 Task: Open a blank google sheet and write heading  Budget GuruAdd Categories in a column and its values below  'Housing, Transportation, Groceries, Utilities, Entertainment, Dining Out, Health, Miscellaneous, Savings & Total. 'Add Budgeted amount in next column and its values below  $1,500, $300, $400, $200, $150, $250, $100, $200, $500 & $4,600. Add Actual amountin next column and its values below   $1,400, $280, $420, $180, $170, $230, $120, $180, $520 & $4,500. Add Difference  in next column and its values below   -$100, -$20, +$20, -$20, +$20, -$20, +$20, -$20, +$20 & -$100Save page DashboardInvoice
Action: Mouse moved to (229, 158)
Screenshot: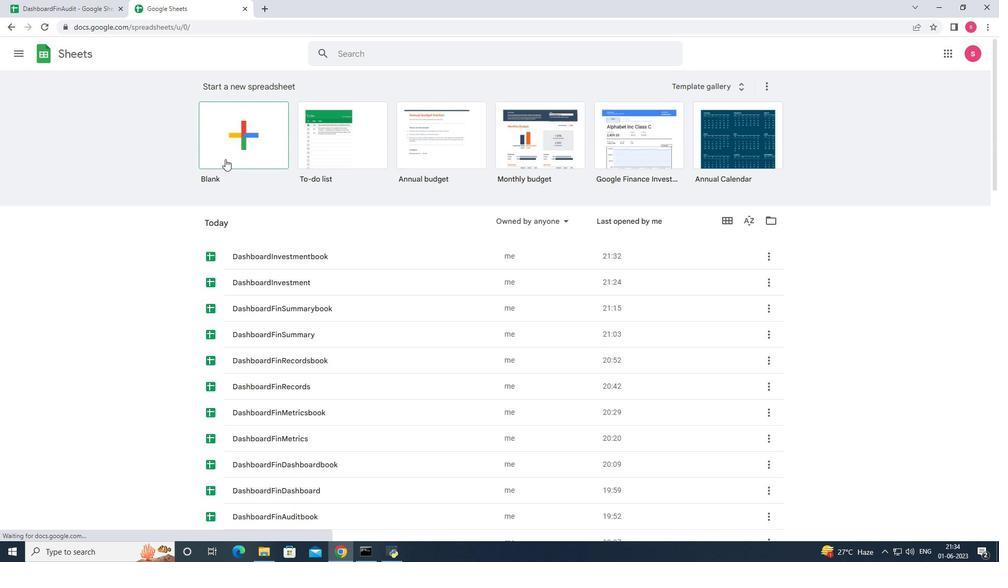 
Action: Mouse pressed left at (229, 158)
Screenshot: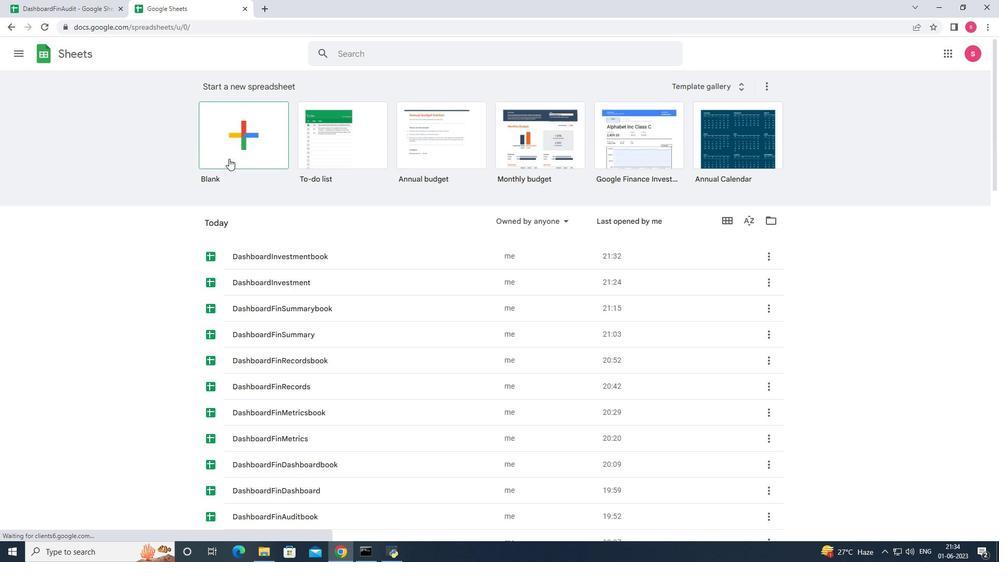 
Action: Mouse moved to (35, 150)
Screenshot: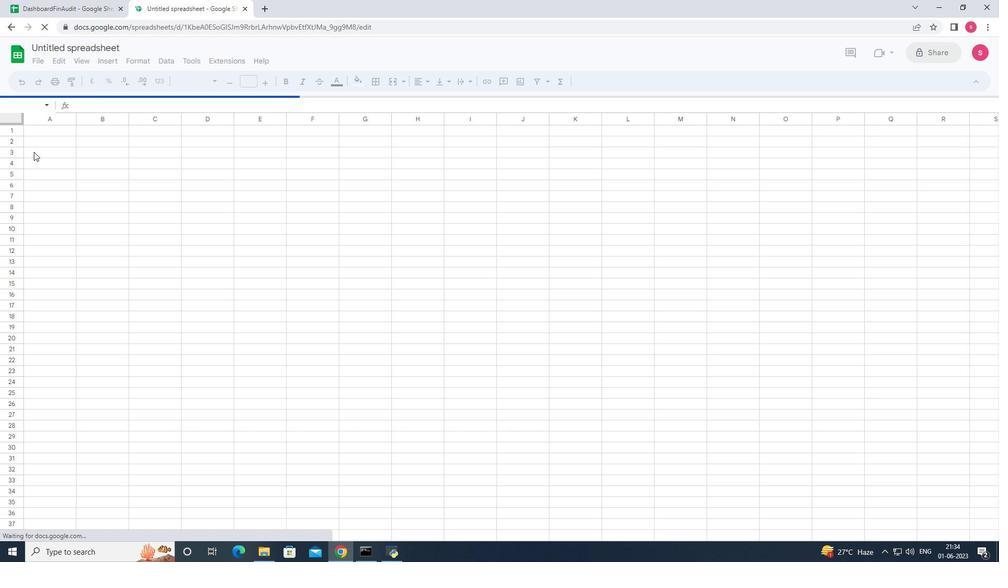 
Action: Key pressed <Key.shift>Budget<Key.space><Key.shift><Key.shift><Key.shift>Guru<Key.enter><Key.shift>Categories<Key.enter><Key.shift>Housing<Key.enter><Key.shift><Key.shift>Transportation<Key.enter><Key.shift><Key.shift><Key.shift><Key.shift><Key.shift><Key.shift>Groceries<Key.enter><Key.shift>Utilities<Key.enter><Key.shift><Key.shift><Key.shift><Key.shift><Key.shift><Key.shift><Key.shift><Key.shift>Entr<Key.backspace>ertainment<Key.enter><Key.shift>Dining<Key.space><Key.shift><Key.shift><Key.shift><Key.shift><Key.shift><Key.shift><Key.shift><Key.shift>Out<Key.enter><Key.shift>Health<Key.enter><Key.shift>Miscxe<Key.backspace><Key.backspace>ellaneous<Key.enter><Key.shift>Savings<Key.space><Key.enter><Key.shift>Total<Key.right><Key.up><Key.up><Key.up><Key.up><Key.up><Key.up><Key.up><Key.up><Key.up><Key.up><Key.shift><Key.shift>Budgeted<Key.space><Key.space><Key.space><Key.space><Key.space><Key.space><Key.space><Key.space><Key.space><Key.space><Key.space><Key.space><Key.space><Key.space><Key.space><Key.space><Key.space><Key.space><Key.space><Key.space><Key.space><Key.space><Key.space><Key.space><Key.space><Key.space><Key.space><Key.backspace><Key.backspace><Key.backspace><Key.backspace><Key.backspace><Key.backspace><Key.backspace><Key.backspace><Key.backspace><Key.backspace><Key.backspace><Key.backspace><Key.backspace><Key.backspace><Key.backspace><Key.backspace><Key.backspace><Key.backspace><Key.backspace><Key.backspace><Key.backspace><Key.backspace><Key.backspace><Key.backspace><Key.backspace><Key.backspace><Key.shift>Amount<Key.enter>1500<Key.enter>300<Key.enter>400<Key.enter>200<Key.enter>150<Key.enter>250<Key.enter>100<Key.enter>200<Key.enter>500<Key.enter>=
Screenshot: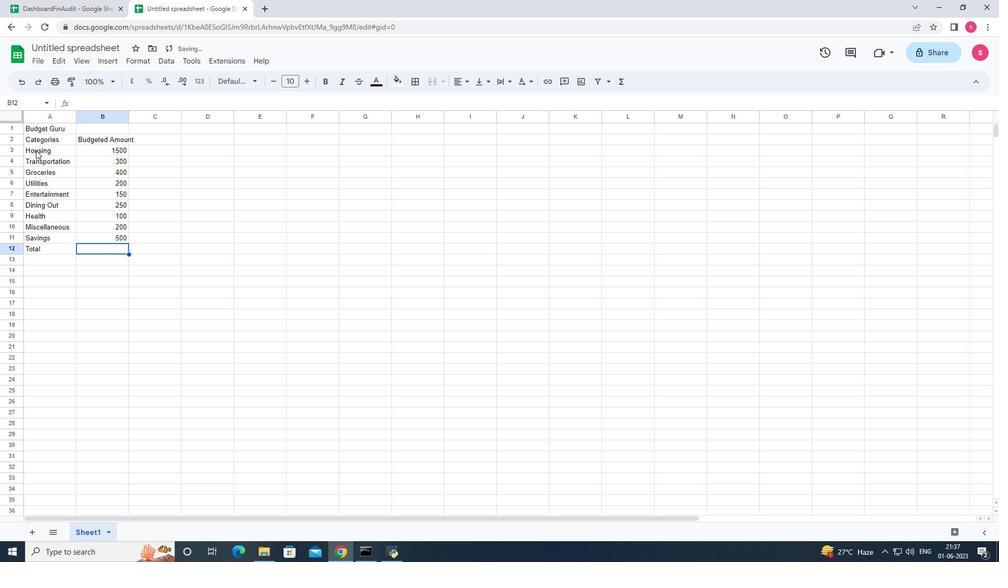 
Action: Mouse moved to (96, 265)
Screenshot: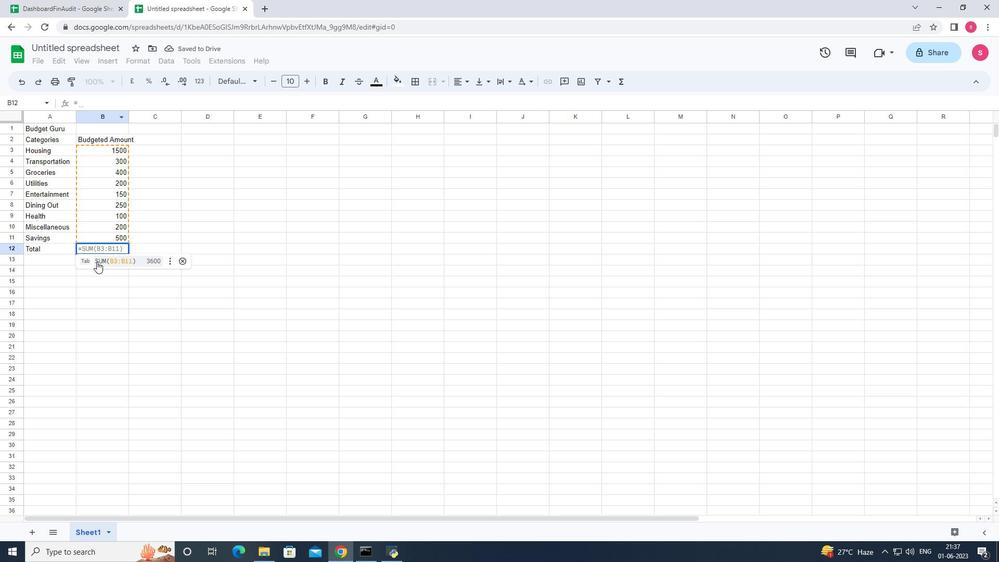 
Action: Mouse pressed left at (96, 265)
Screenshot: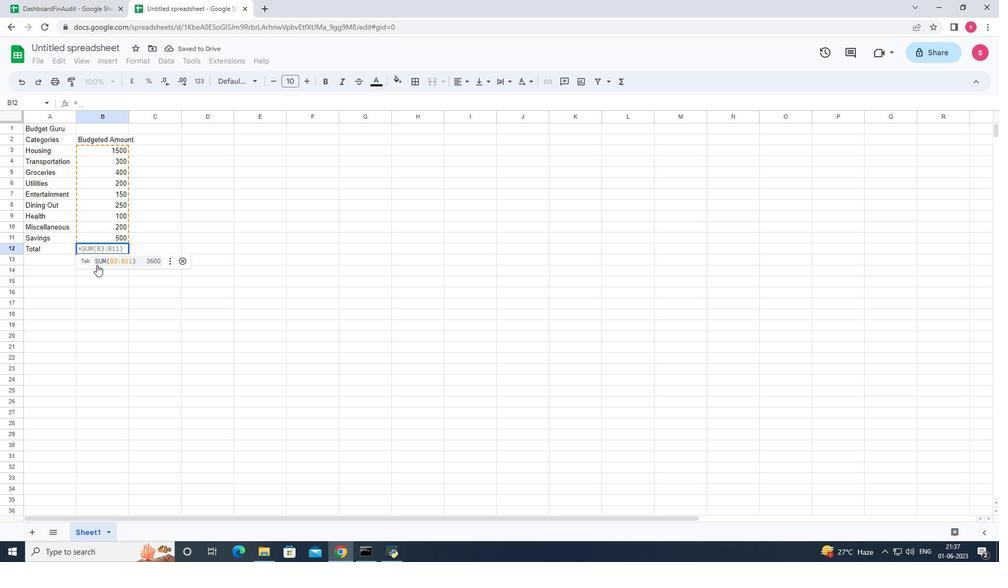 
Action: Mouse moved to (161, 140)
Screenshot: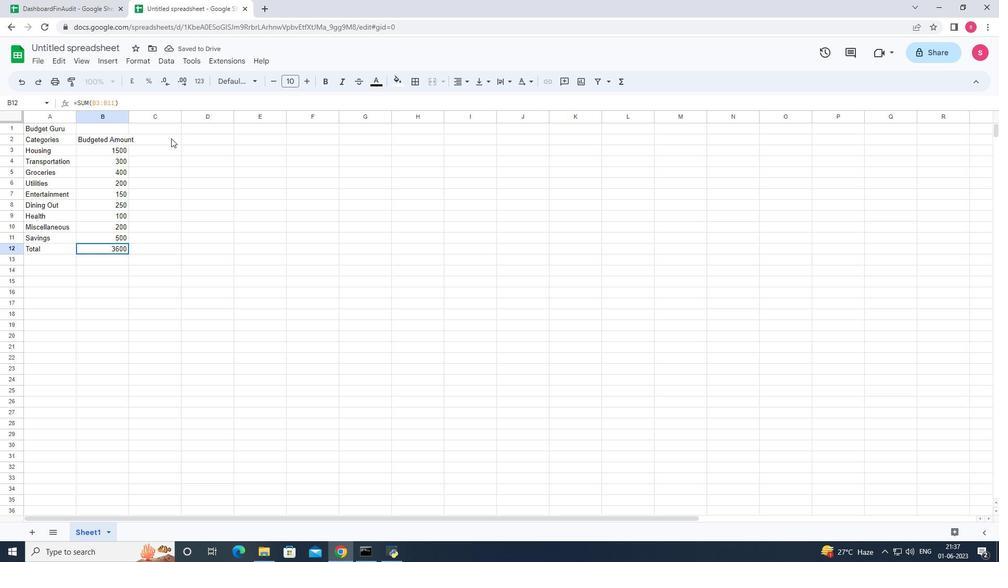 
Action: Mouse pressed left at (161, 140)
Screenshot: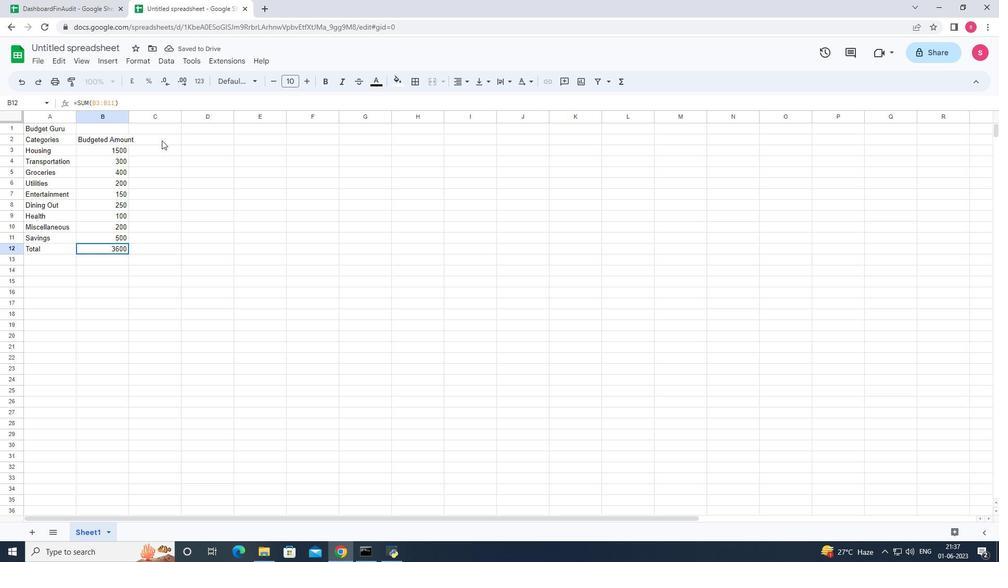 
Action: Key pressed <Key.shift>Actual<Key.space><Key.shift>Amount<Key.enter>1400<Key.enter>280<Key.enter>420<Key.enter>180<Key.enter>170<Key.enter>230<Key.enter>120<Key.enter>180<Key.enter>520<Key.enter>
Screenshot: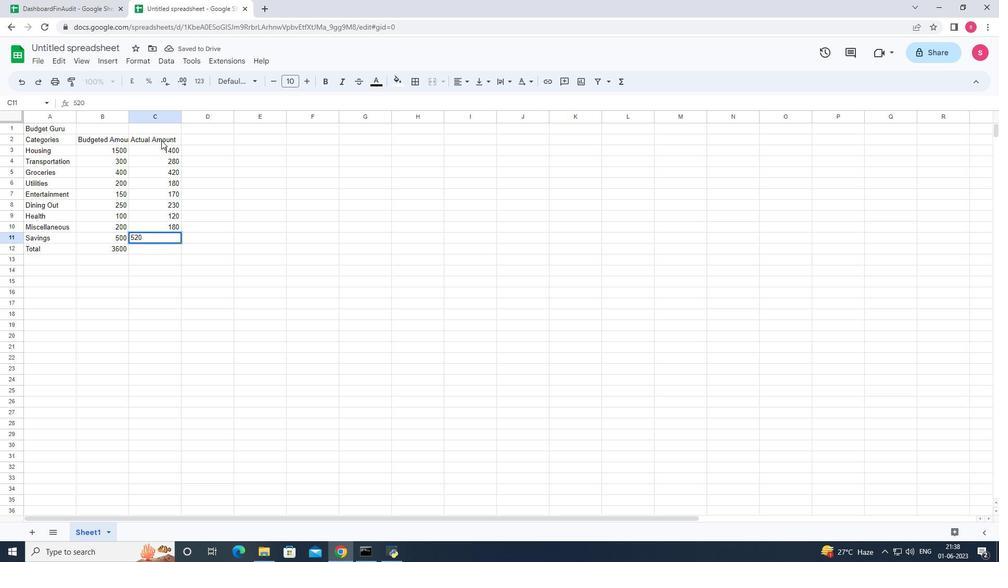
Action: Mouse moved to (100, 215)
Screenshot: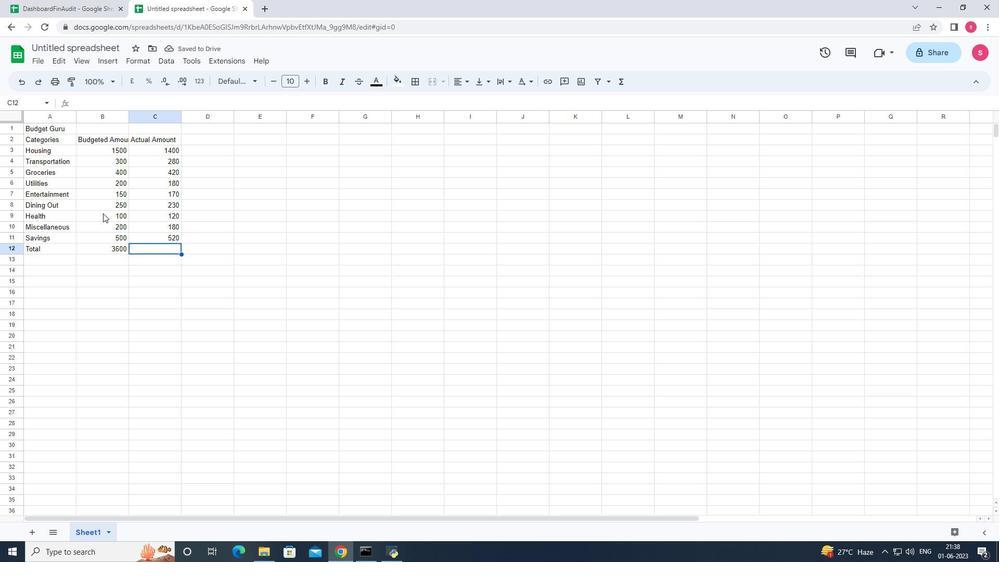 
Action: Key pressed =
Screenshot: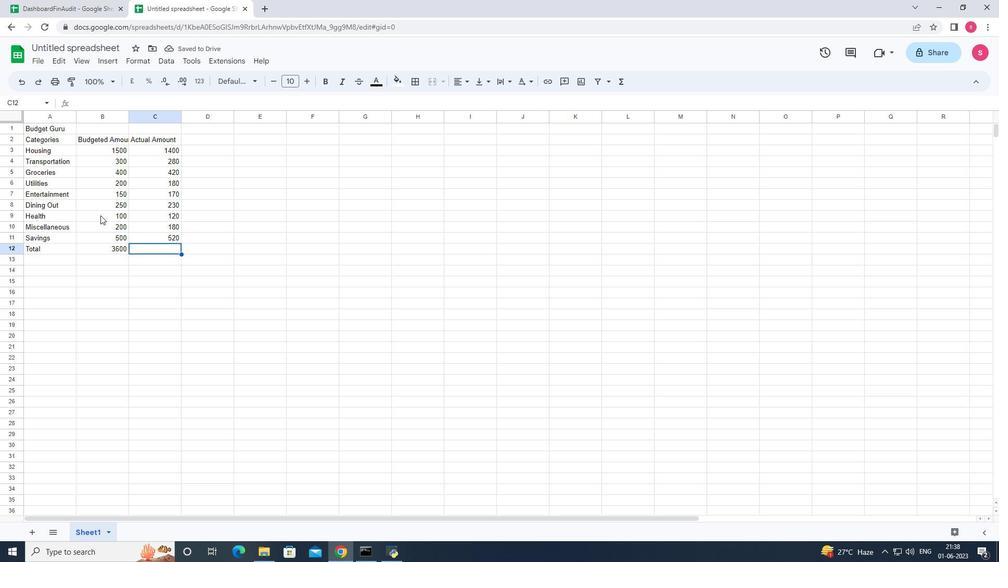 
Action: Mouse moved to (174, 262)
Screenshot: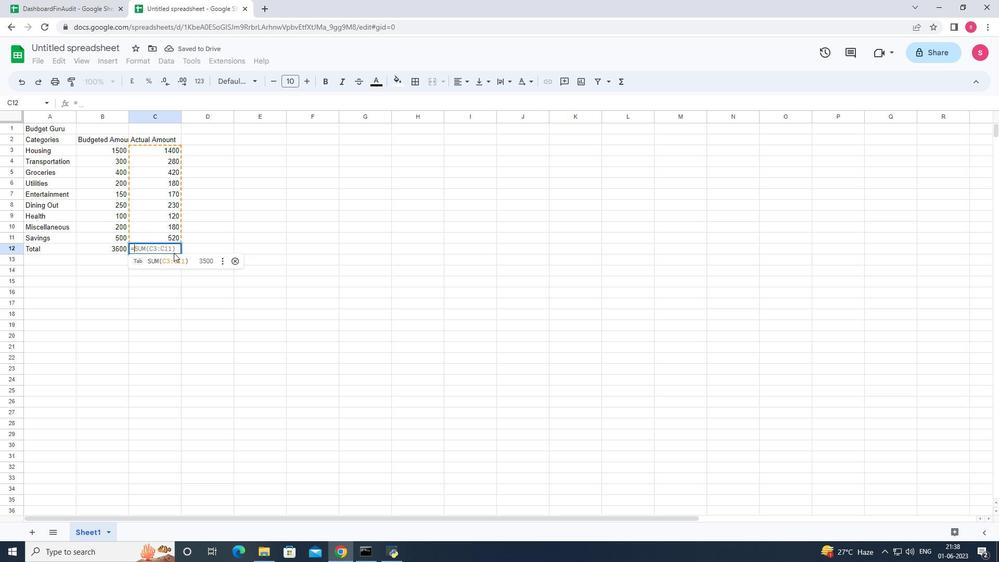 
Action: Mouse pressed left at (174, 262)
Screenshot: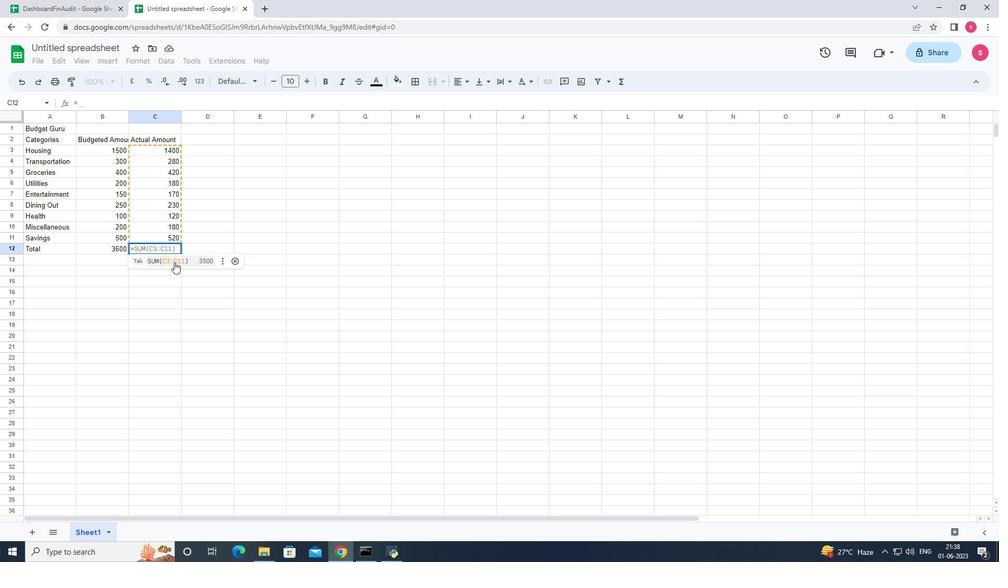 
Action: Mouse moved to (110, 150)
Screenshot: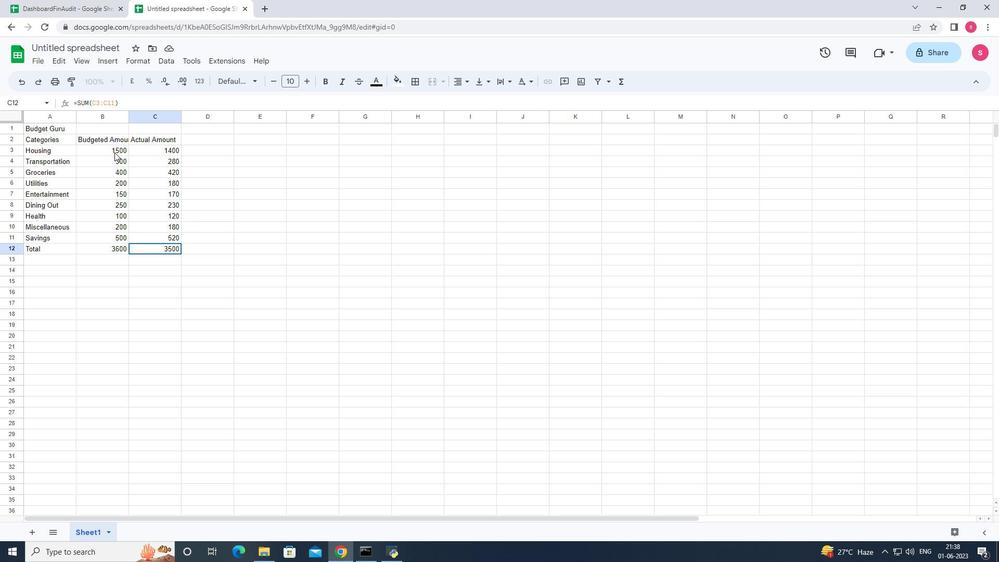 
Action: Mouse pressed left at (110, 150)
Screenshot: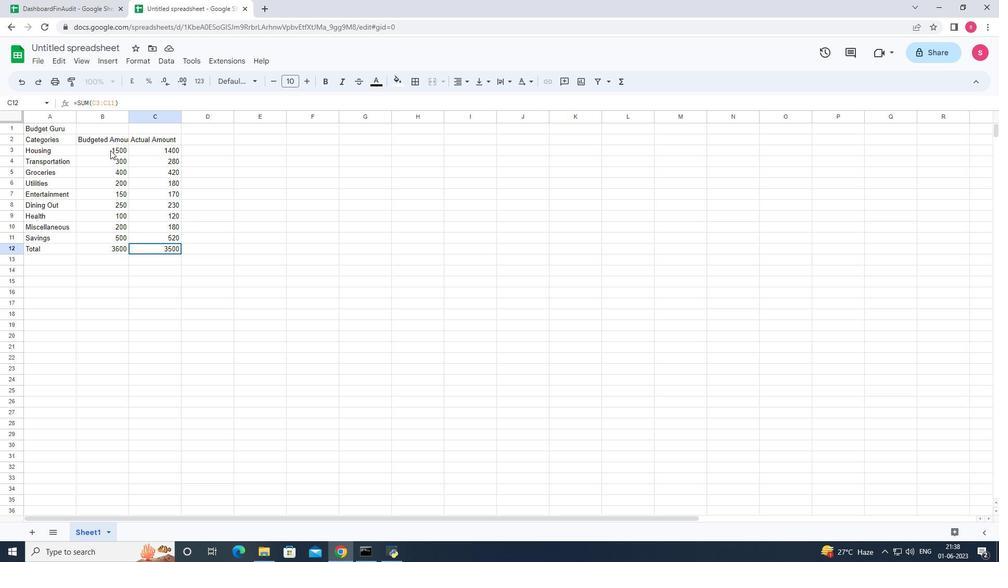 
Action: Mouse moved to (139, 61)
Screenshot: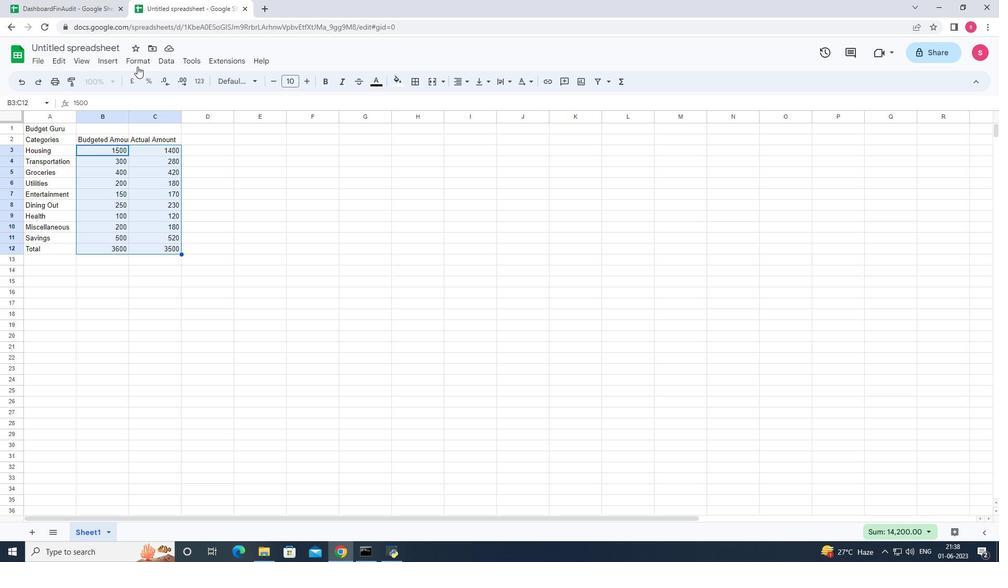 
Action: Mouse pressed left at (139, 61)
Screenshot: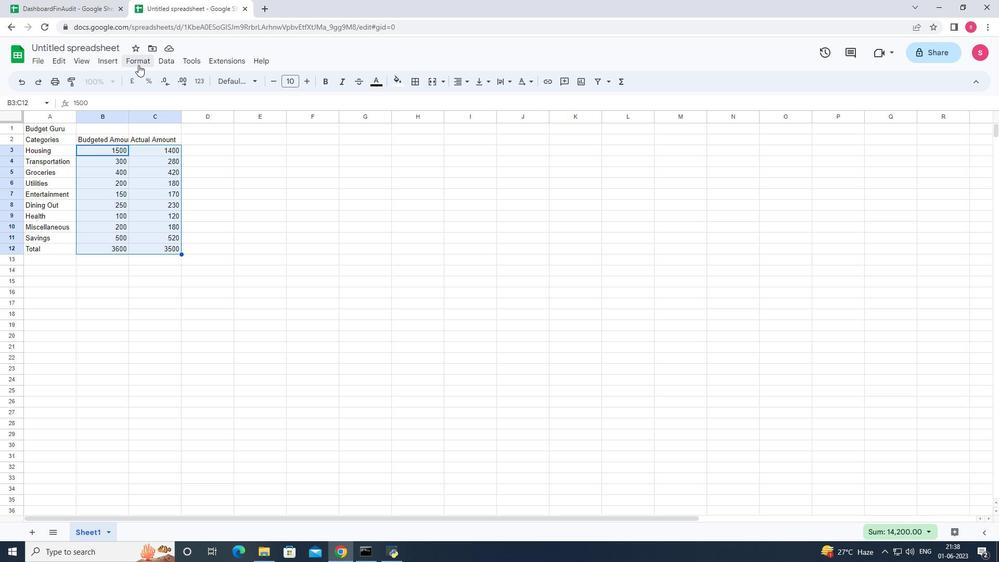 
Action: Mouse moved to (159, 105)
Screenshot: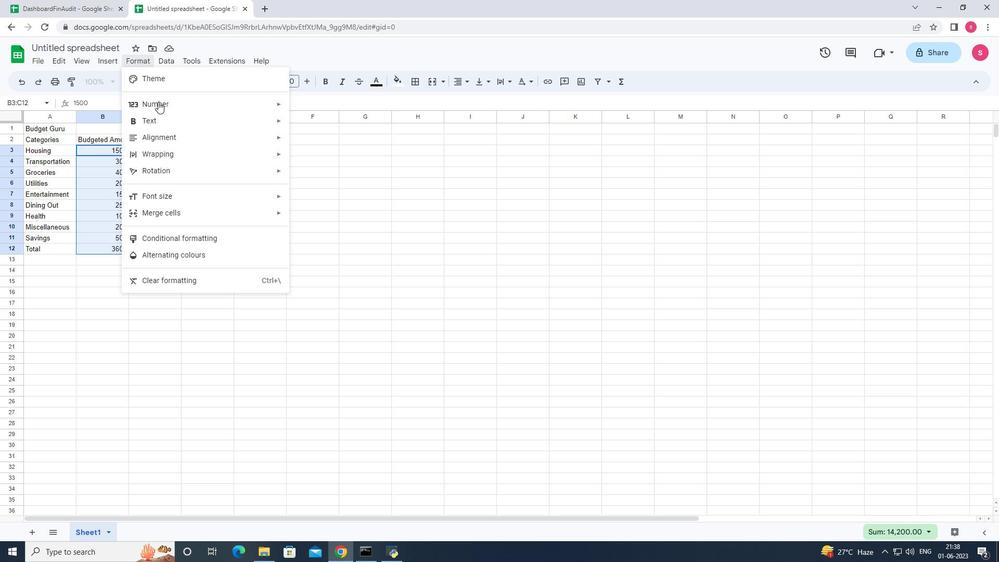 
Action: Mouse pressed left at (159, 105)
Screenshot: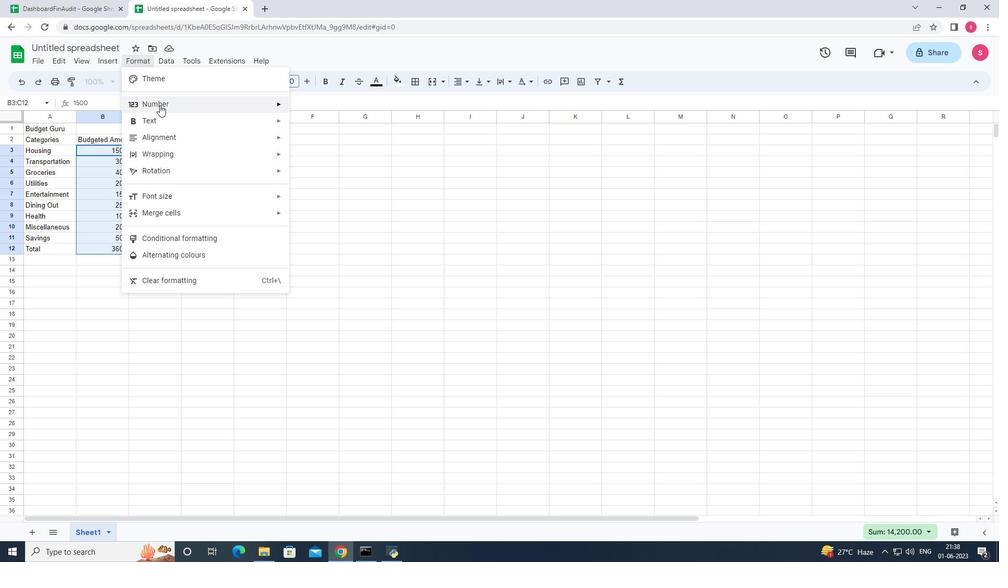 
Action: Mouse moved to (220, 103)
Screenshot: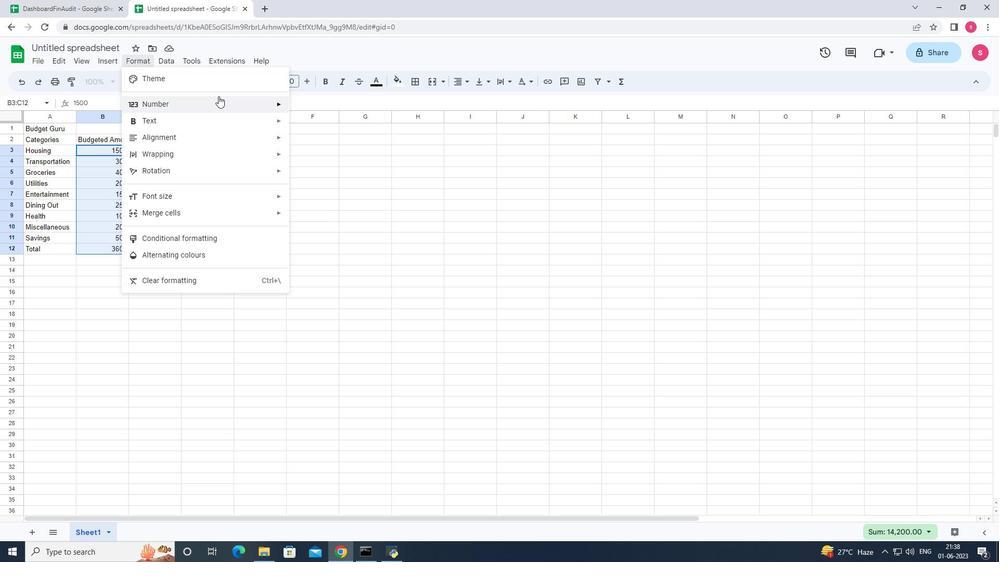 
Action: Mouse pressed left at (220, 103)
Screenshot: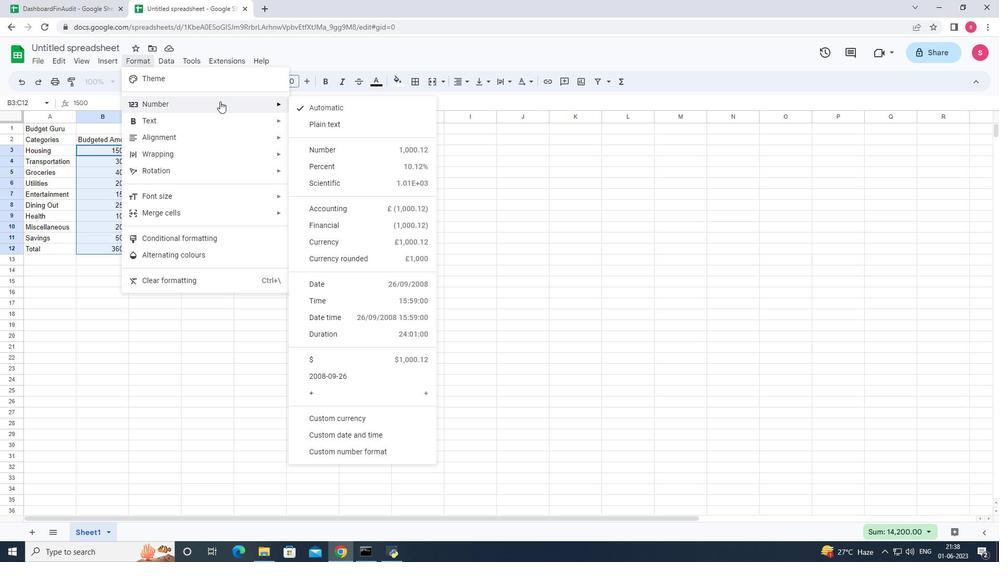 
Action: Mouse moved to (372, 421)
Screenshot: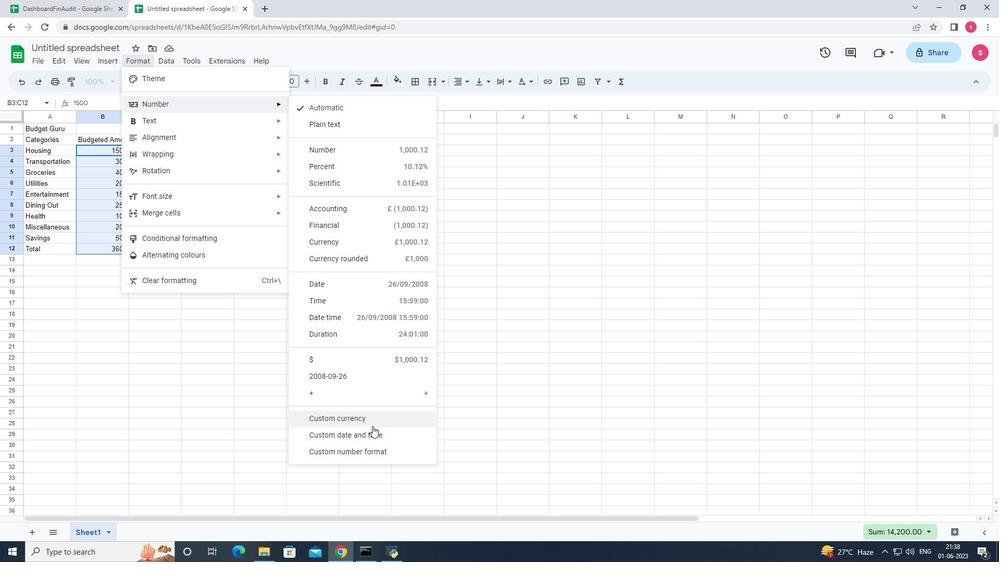 
Action: Mouse pressed left at (372, 421)
Screenshot: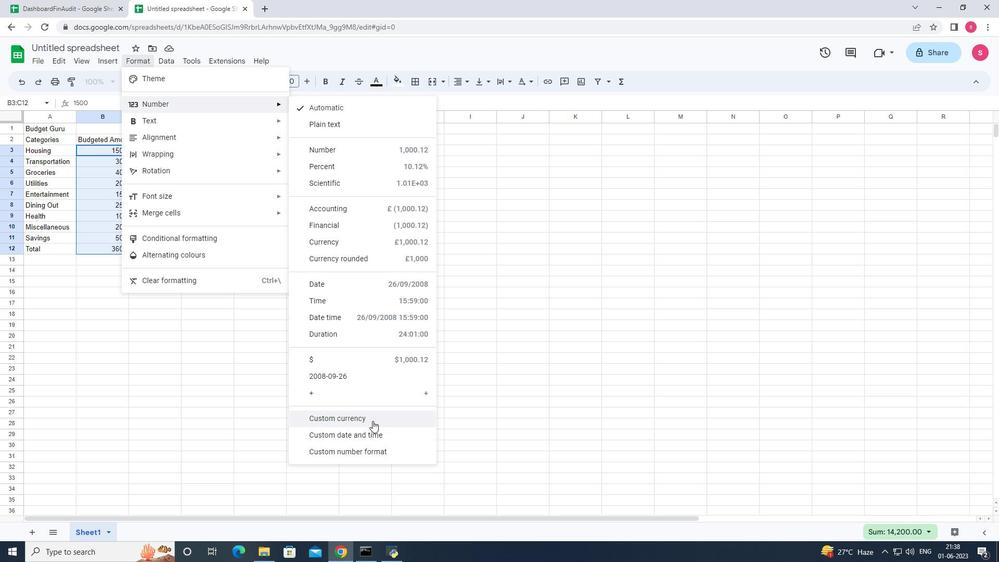 
Action: Mouse moved to (415, 225)
Screenshot: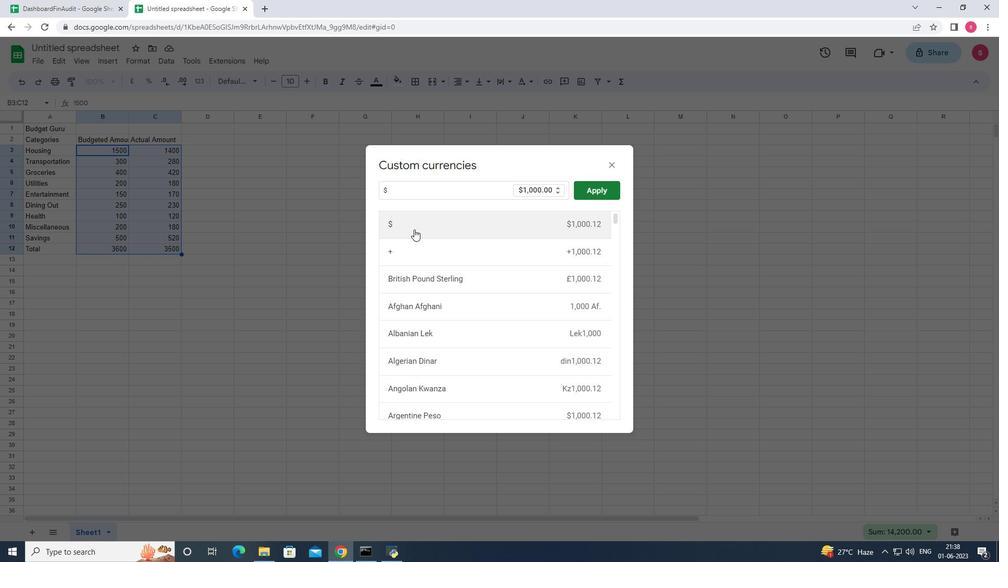 
Action: Mouse pressed left at (415, 225)
Screenshot: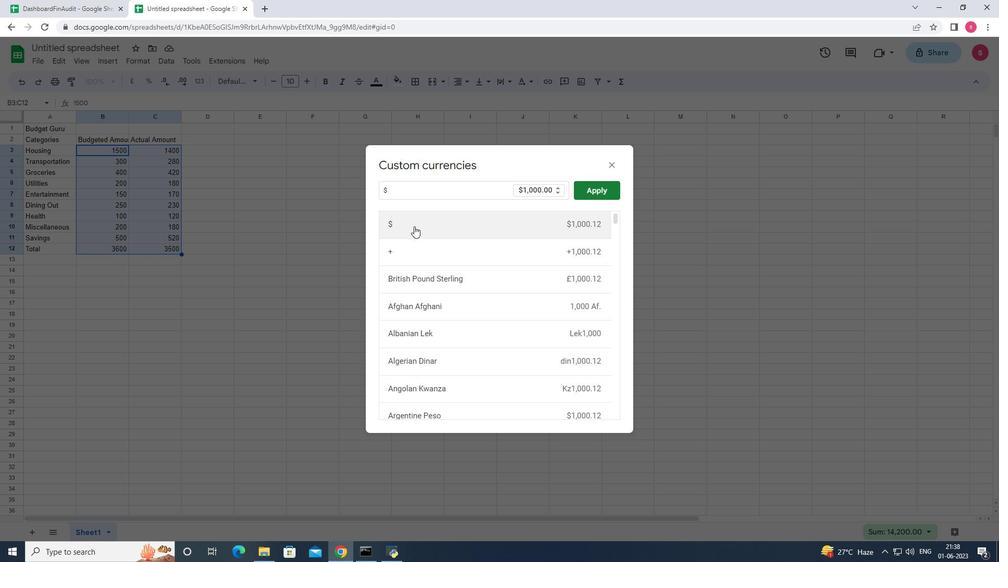 
Action: Mouse moved to (583, 193)
Screenshot: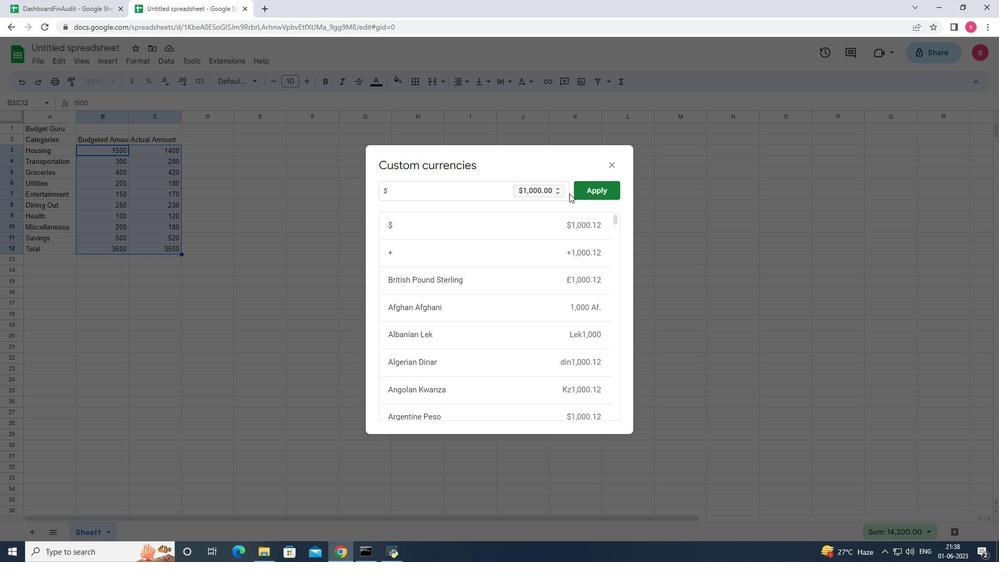 
Action: Mouse pressed left at (583, 193)
Screenshot: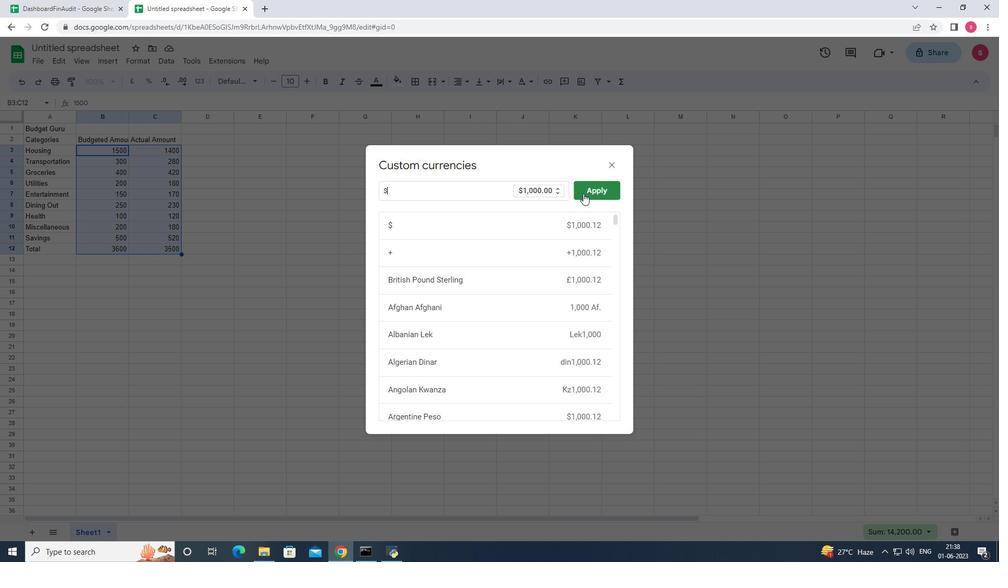 
Action: Mouse pressed left at (583, 193)
Screenshot: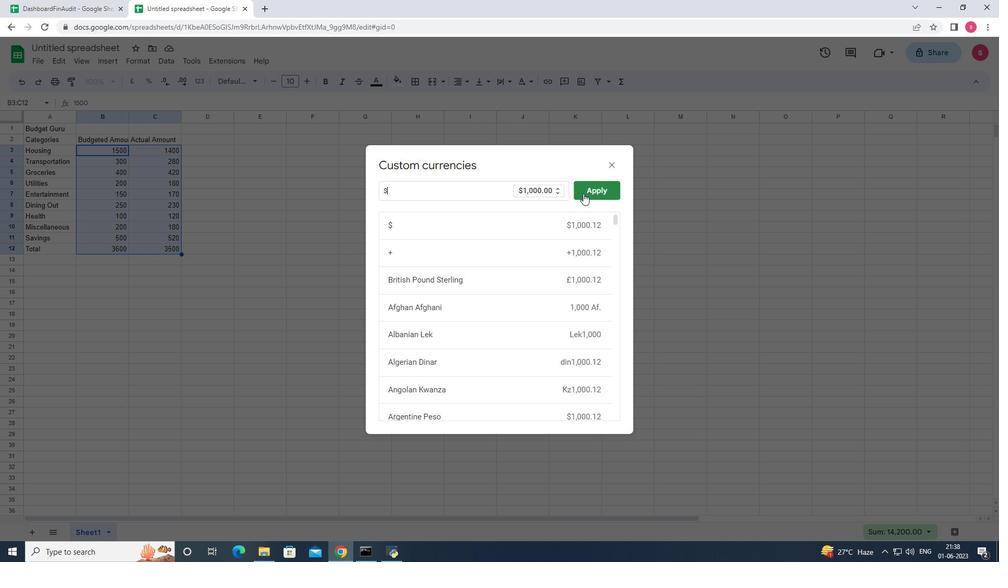 
Action: Mouse moved to (208, 137)
Screenshot: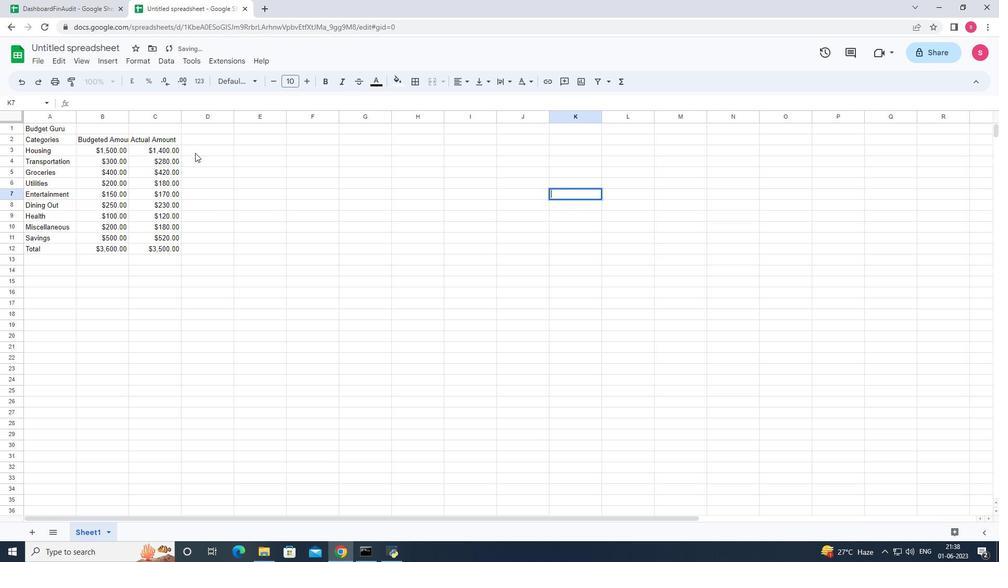 
Action: Mouse pressed left at (208, 137)
Screenshot: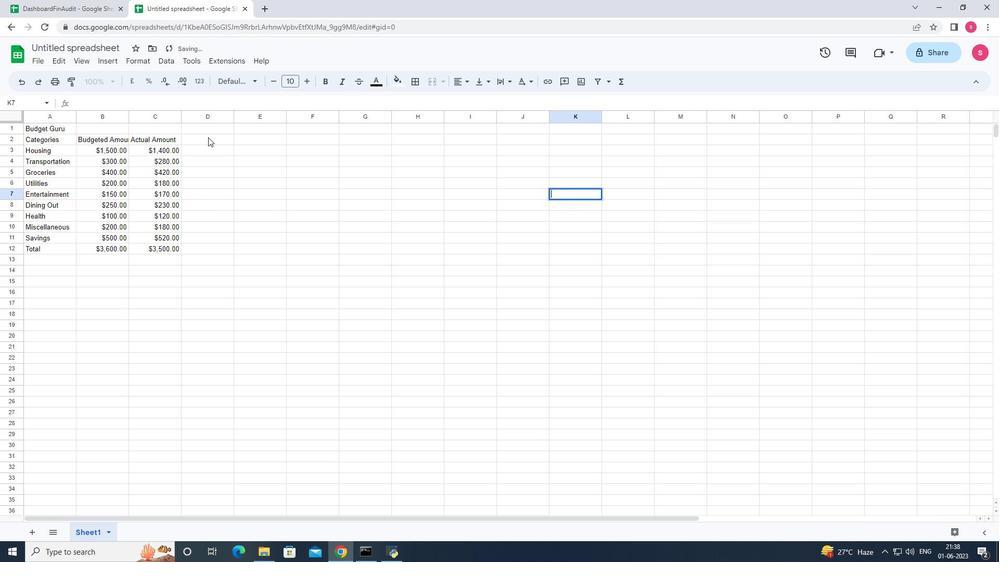 
Action: Mouse moved to (204, 149)
Screenshot: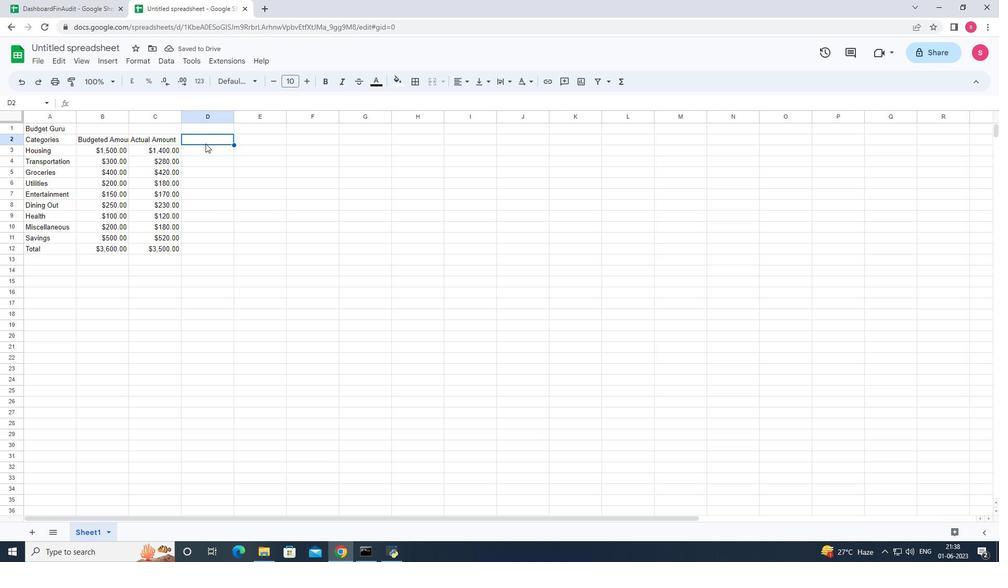 
Action: Key pressed <Key.shift>Difference<Key.space><Key.shift>Amount<Key.enter>=c3-b3<Key.enter><Key.enter>
Screenshot: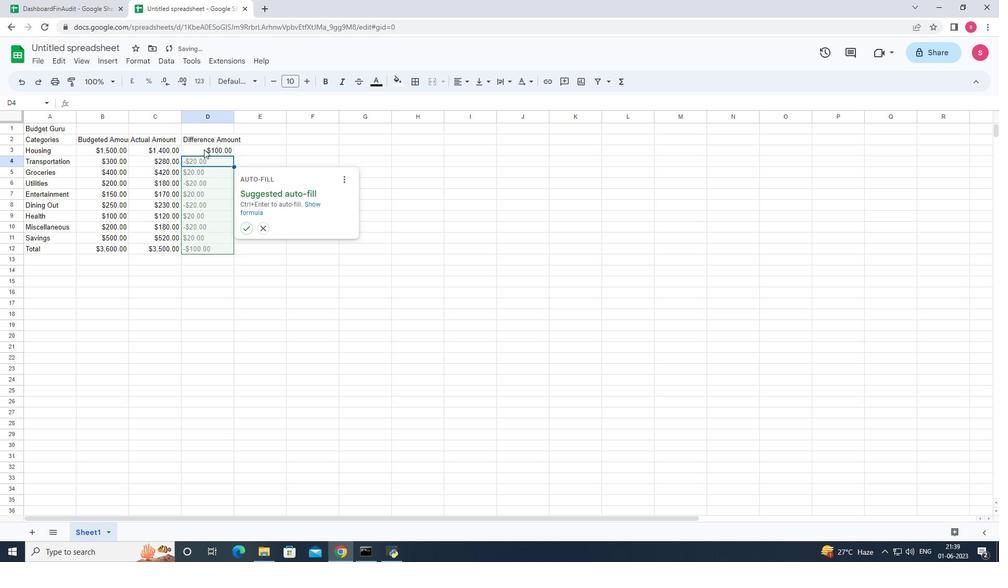 
Action: Mouse moved to (254, 170)
Screenshot: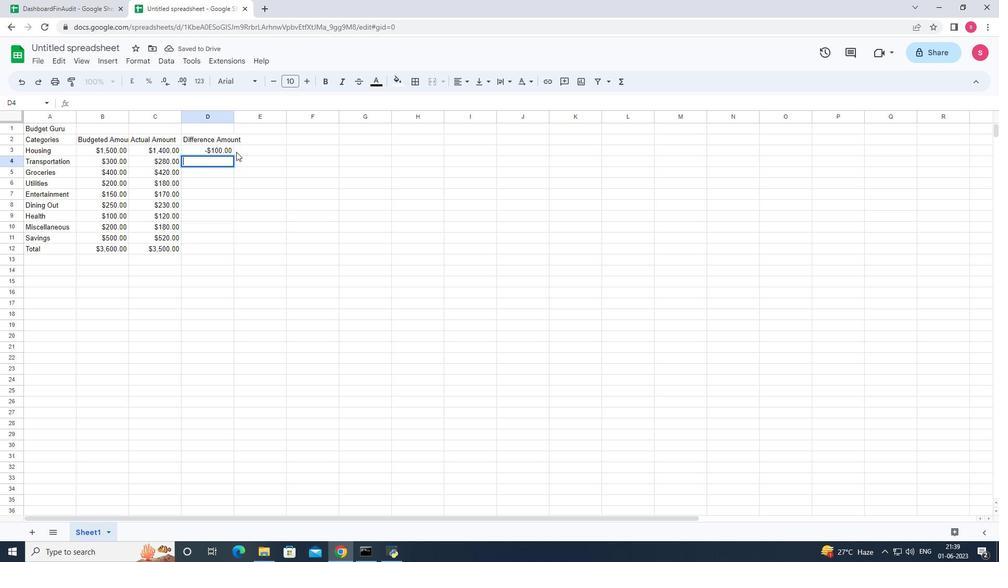 
Action: Mouse pressed left at (254, 170)
Screenshot: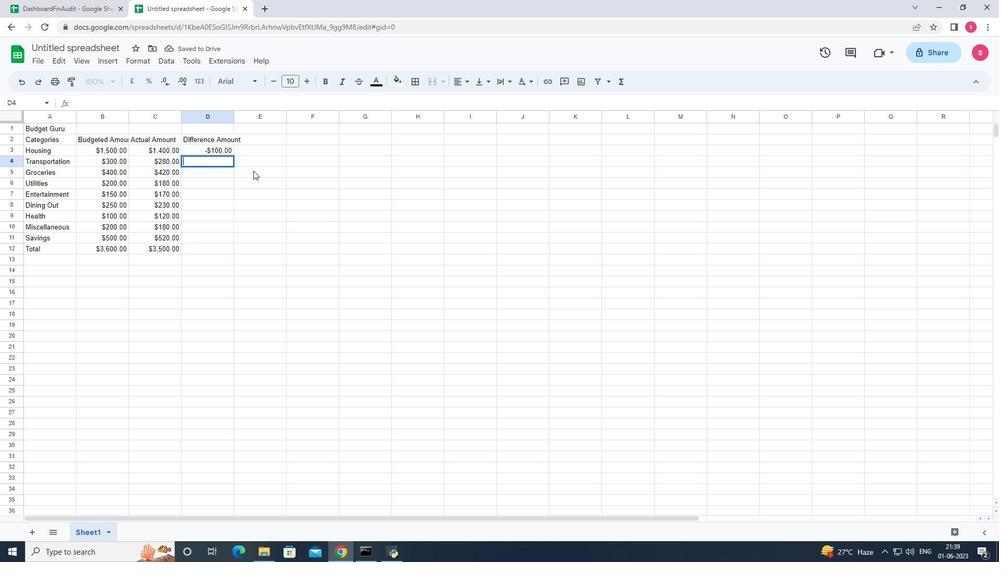 
Action: Mouse moved to (233, 152)
Screenshot: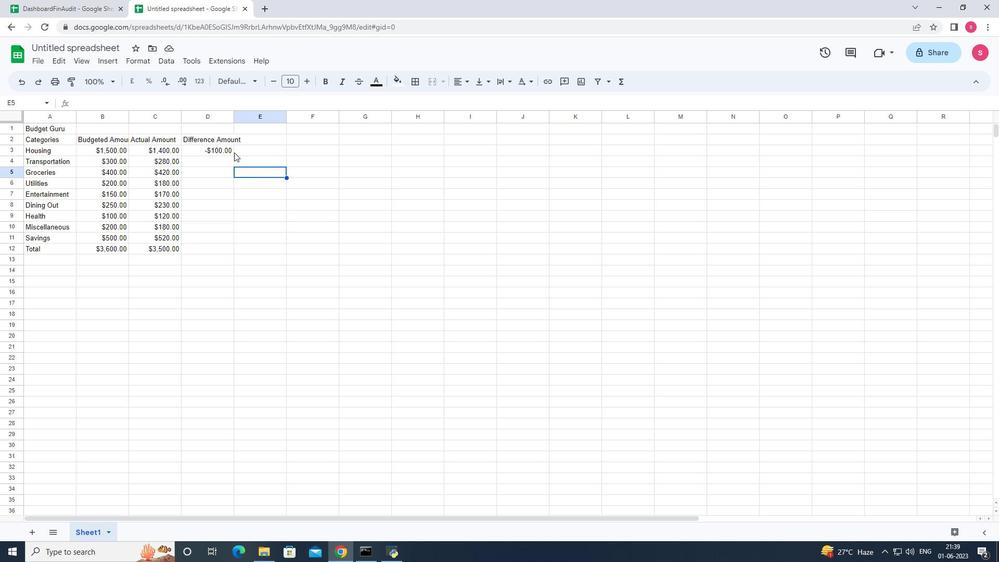 
Action: Mouse pressed left at (233, 152)
Screenshot: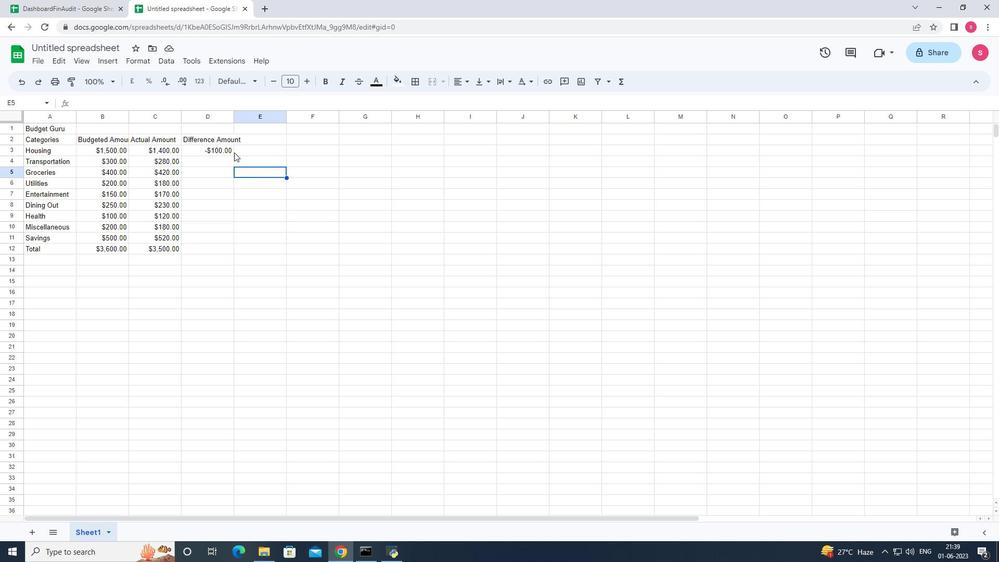 
Action: Mouse moved to (233, 156)
Screenshot: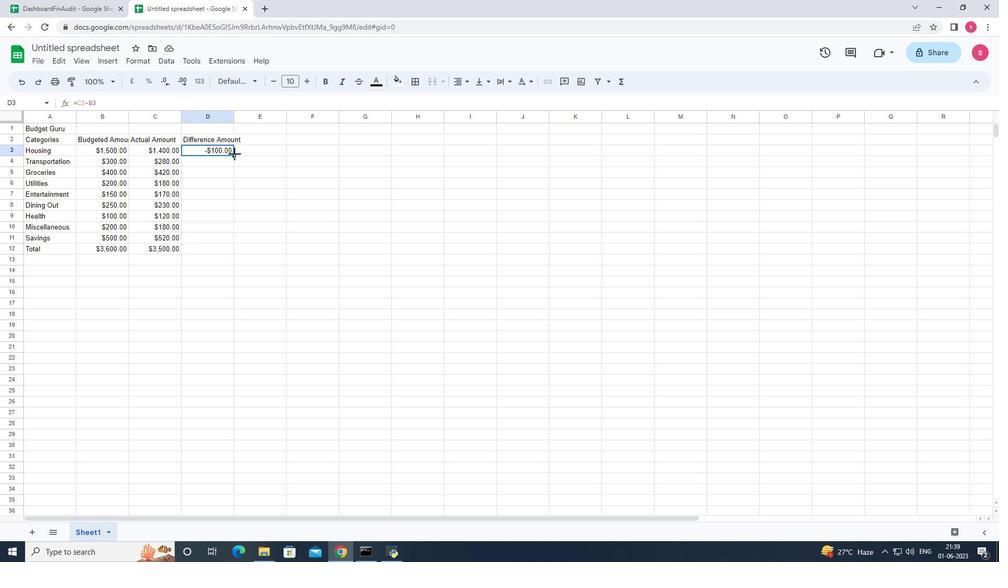 
Action: Mouse pressed left at (233, 156)
Screenshot: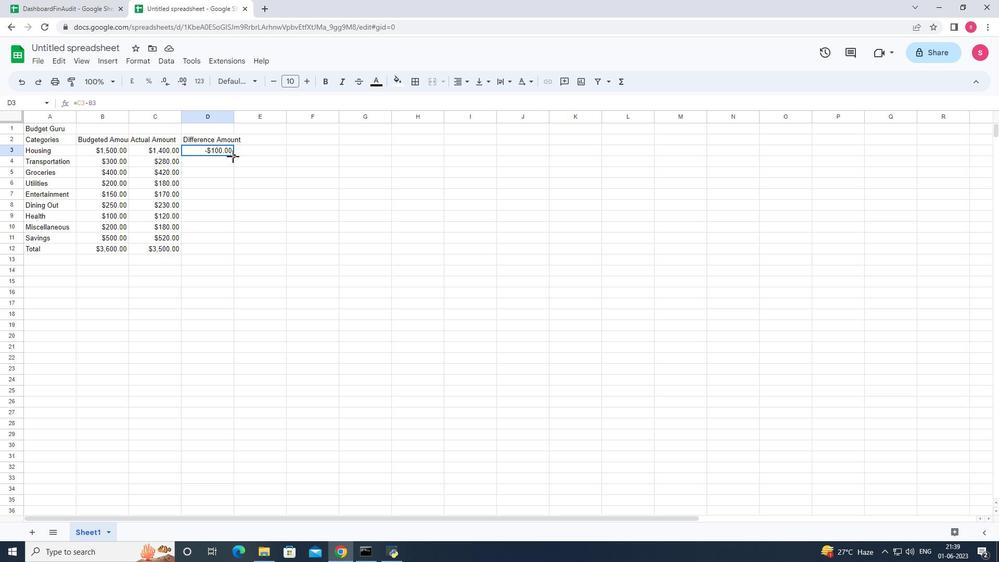 
Action: Mouse moved to (290, 218)
Screenshot: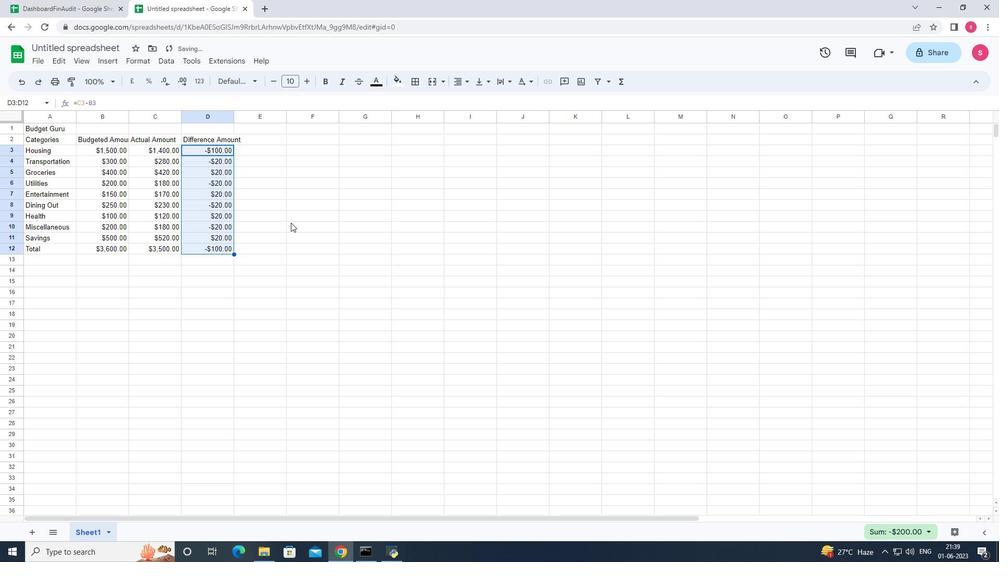 
Action: Mouse pressed left at (290, 218)
Screenshot: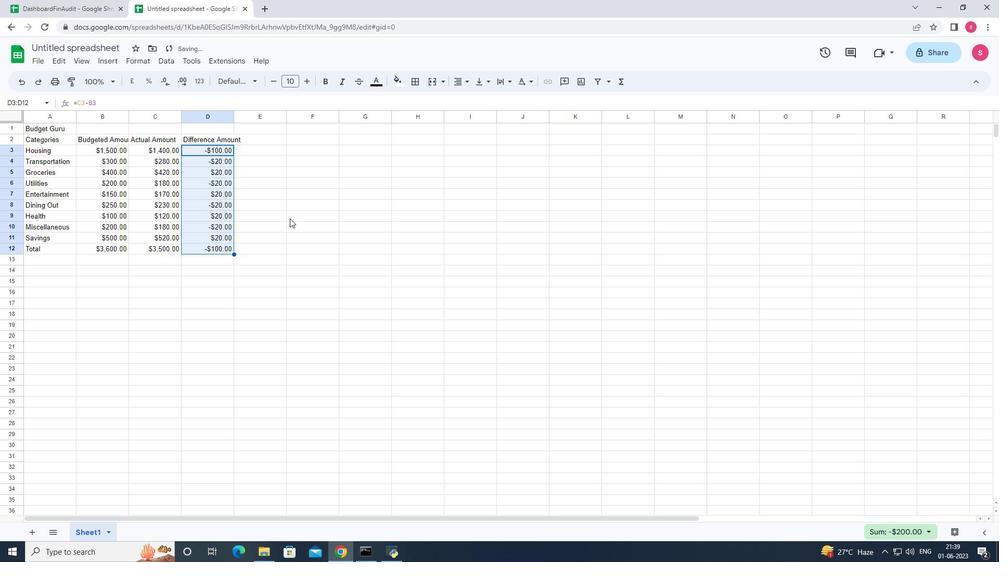 
Action: Mouse moved to (75, 115)
Screenshot: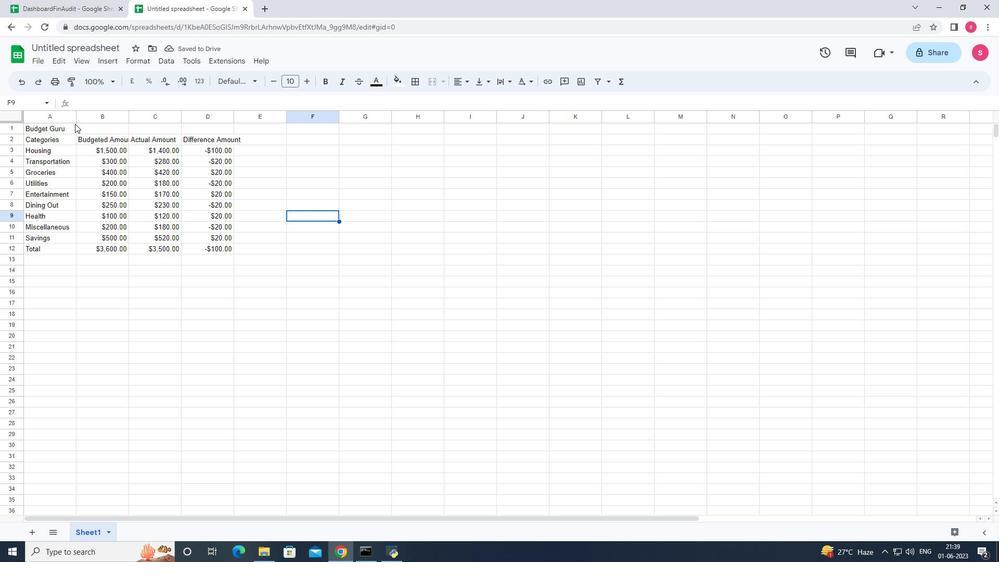 
Action: Mouse pressed left at (75, 115)
Screenshot: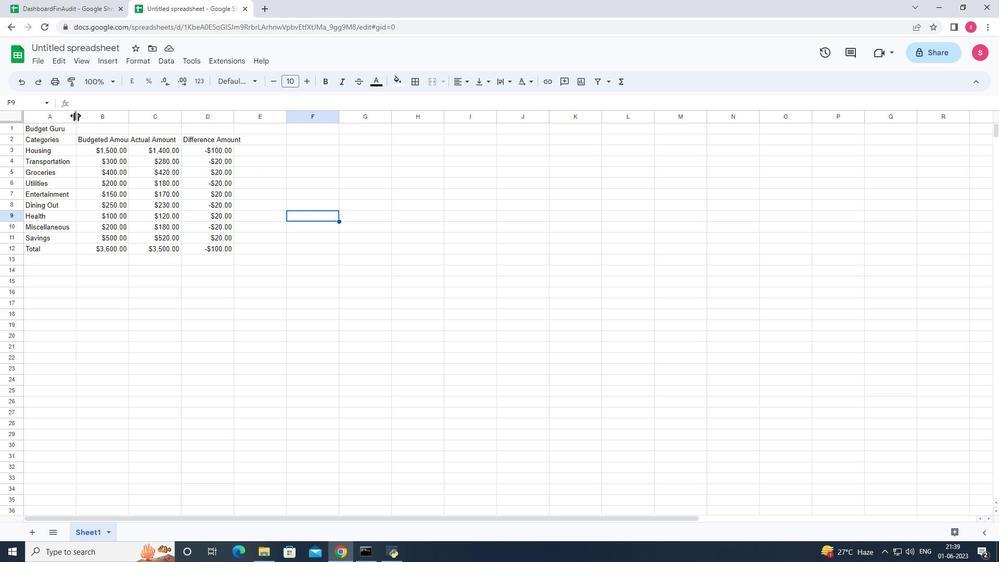 
Action: Mouse pressed left at (75, 115)
Screenshot: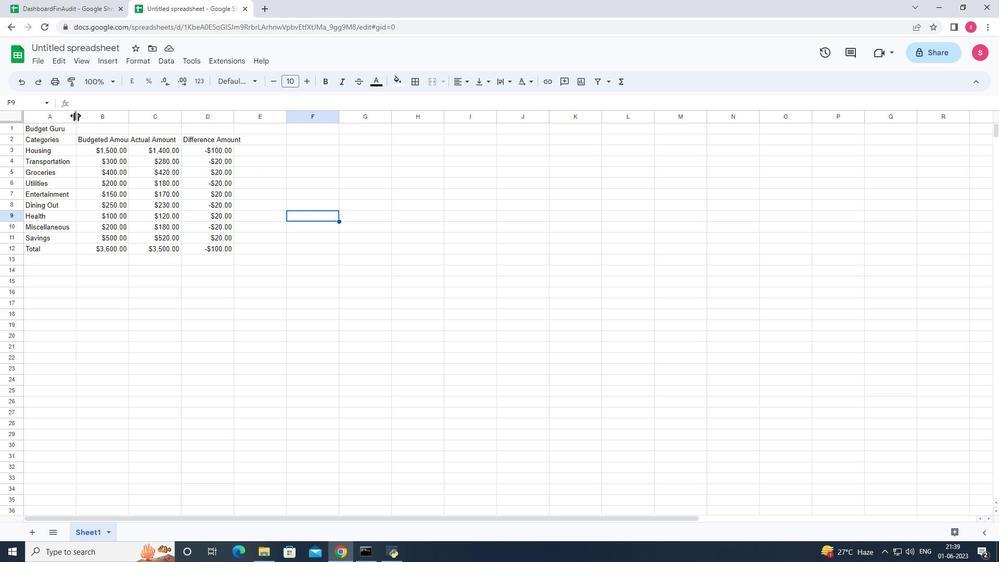 
Action: Mouse pressed left at (75, 115)
Screenshot: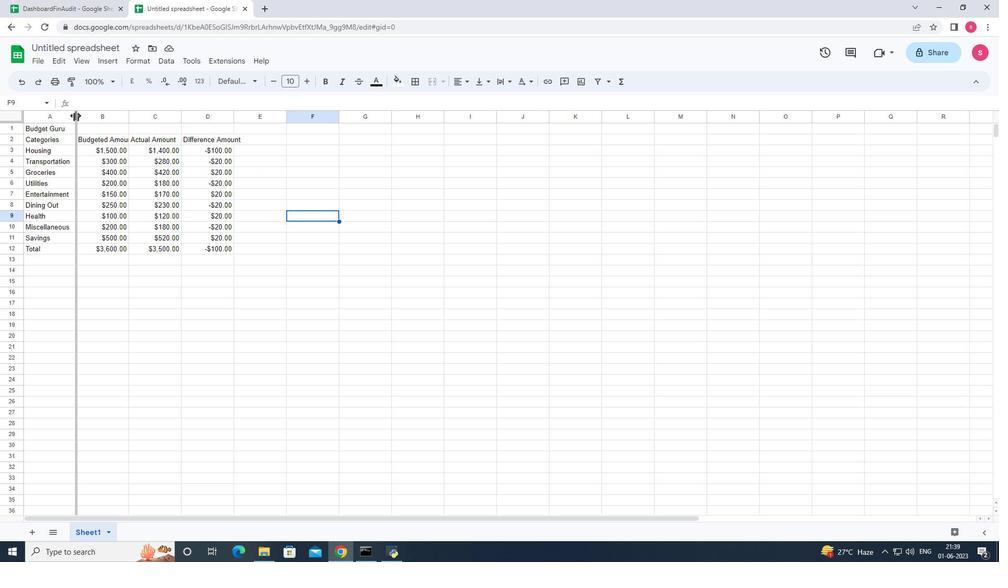 
Action: Mouse moved to (124, 118)
Screenshot: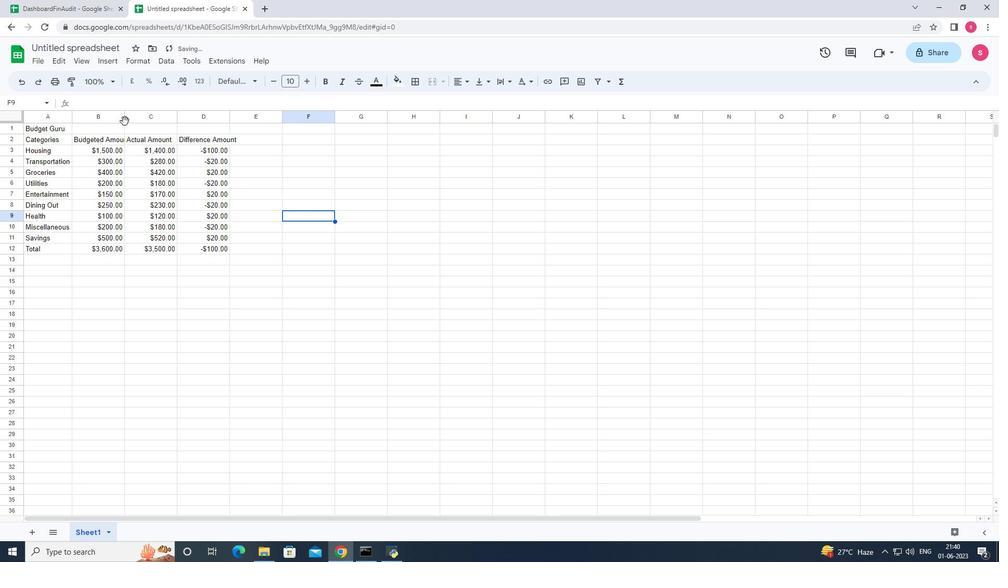 
Action: Mouse pressed left at (124, 118)
Screenshot: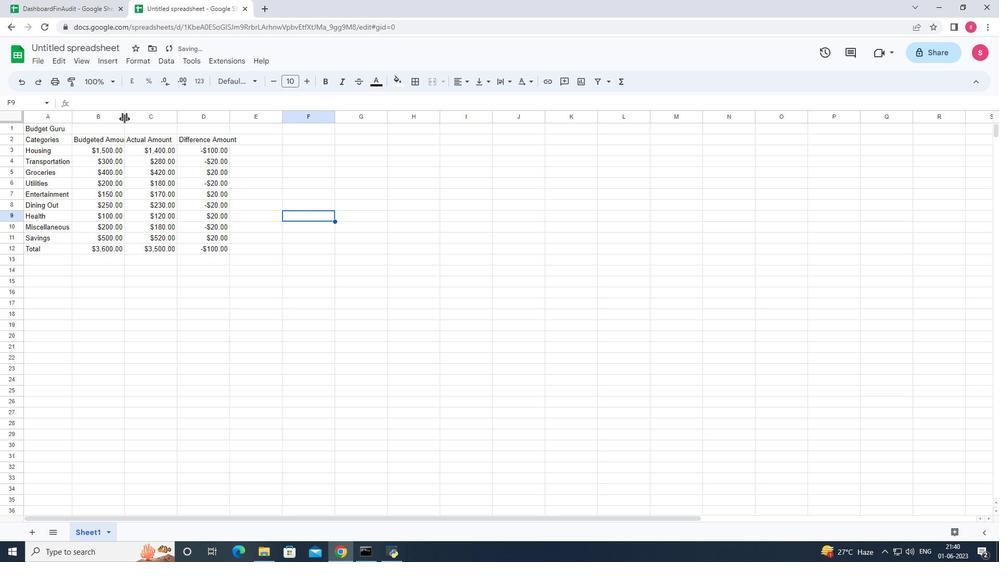 
Action: Mouse pressed left at (124, 118)
Screenshot: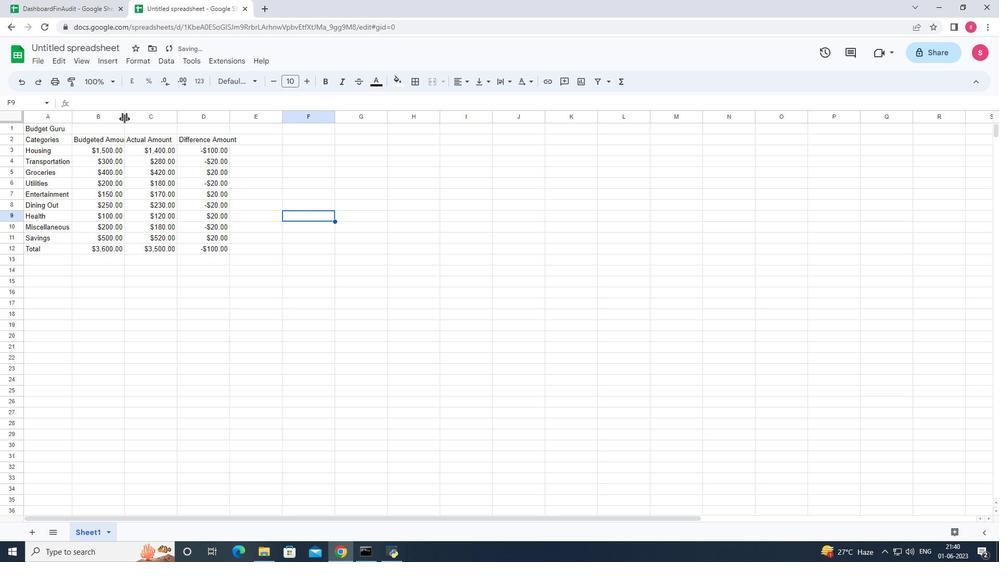 
Action: Mouse moved to (182, 119)
Screenshot: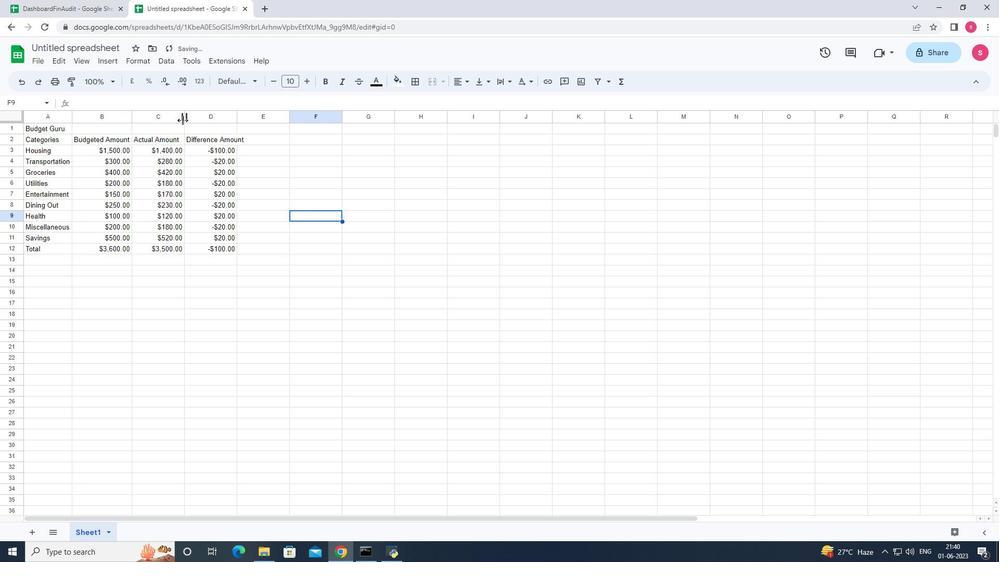 
Action: Mouse pressed left at (182, 119)
Screenshot: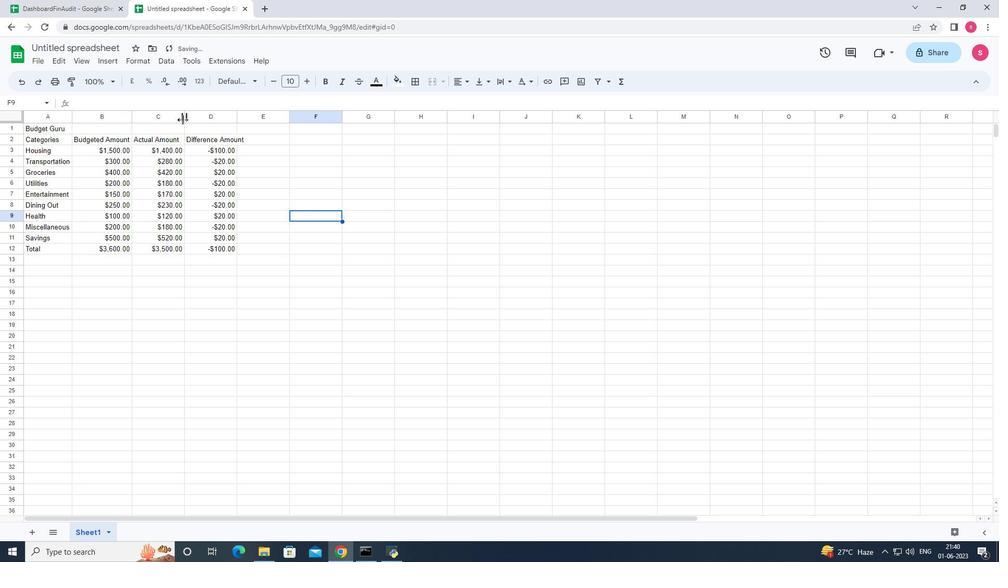 
Action: Mouse pressed left at (182, 119)
Screenshot: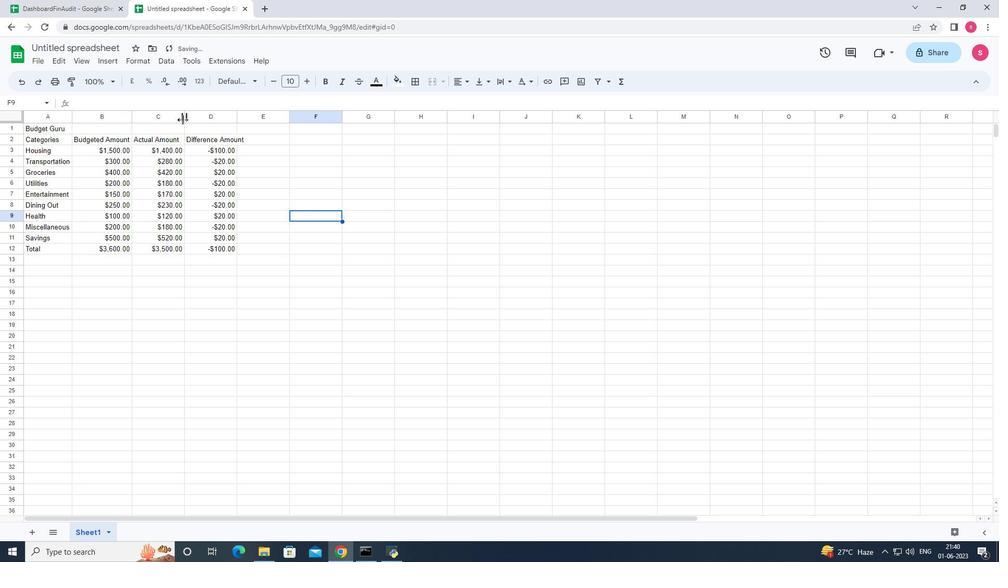 
Action: Mouse moved to (233, 117)
Screenshot: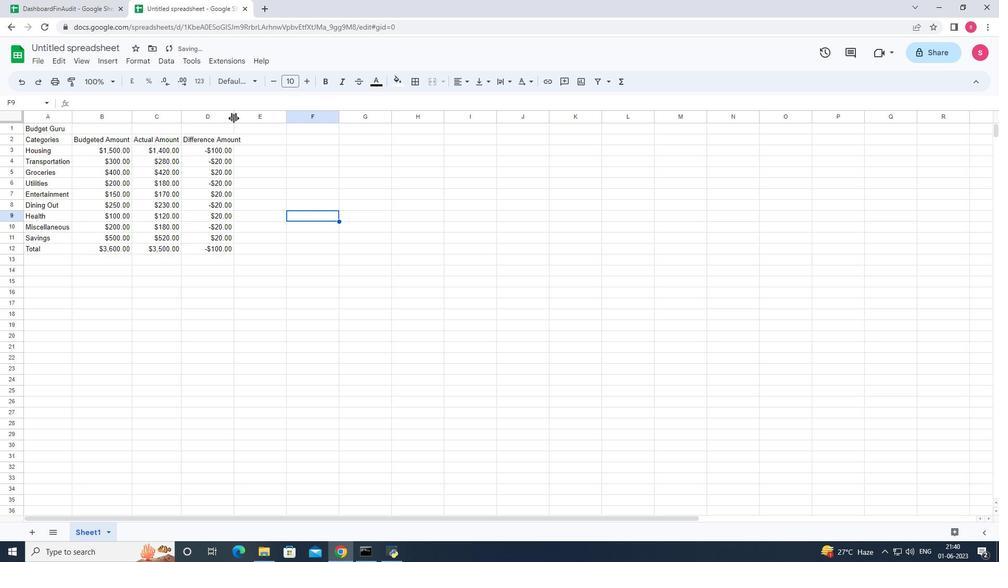 
Action: Mouse pressed left at (233, 117)
Screenshot: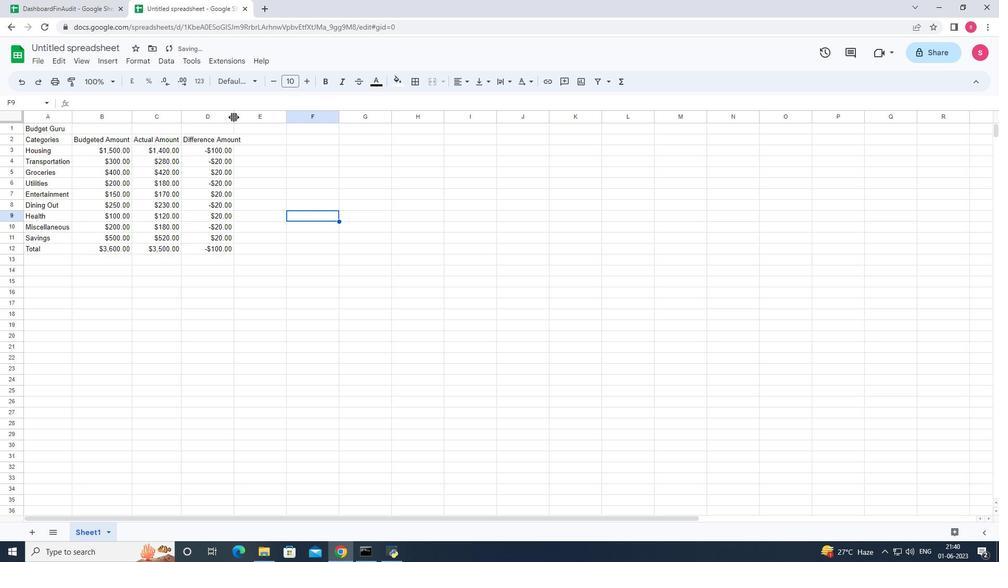 
Action: Mouse pressed left at (233, 117)
Screenshot: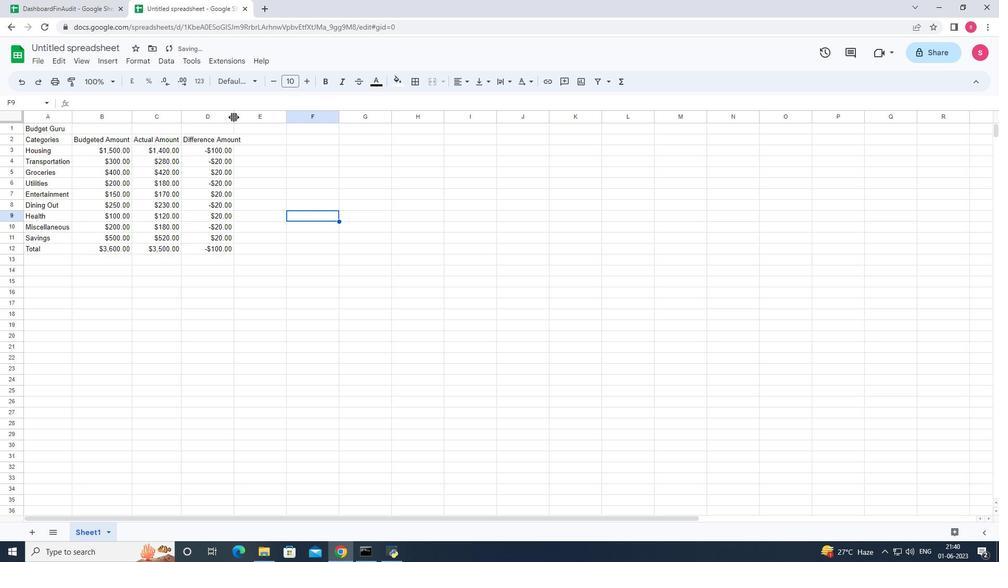 
Action: Mouse moved to (71, 47)
Screenshot: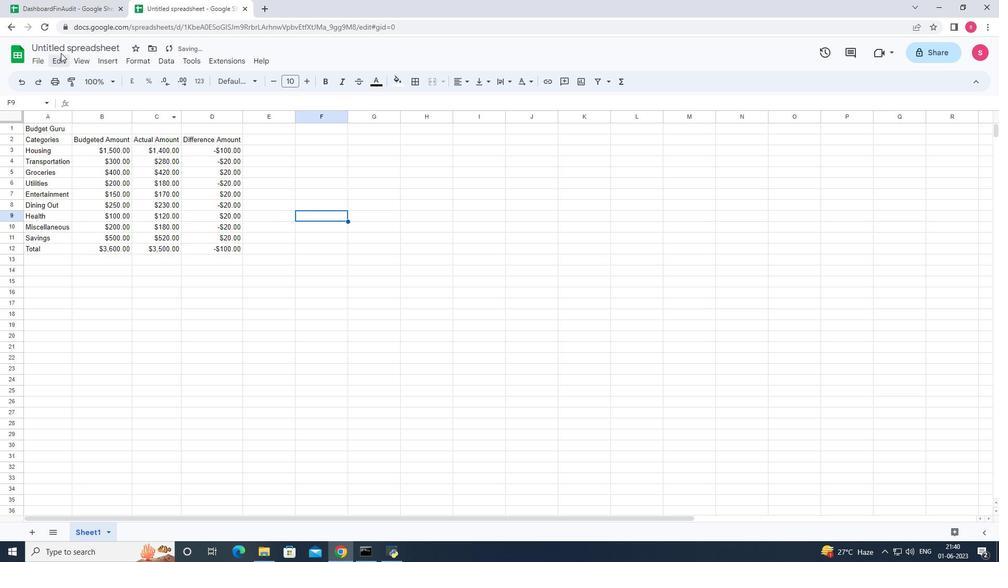 
Action: Mouse pressed left at (71, 47)
Screenshot: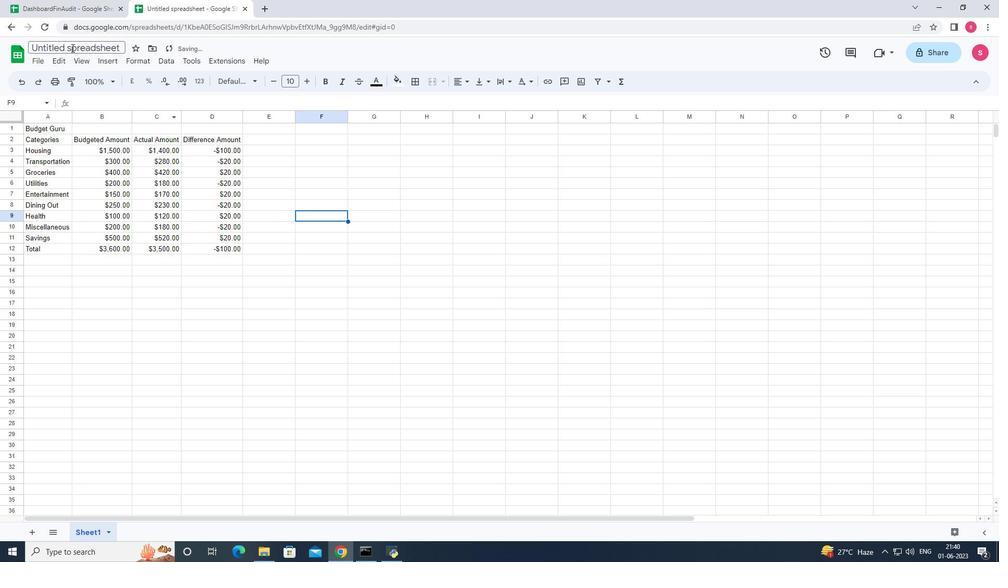 
Action: Key pressed <Key.backspace><Key.shift>Dashboard<Key.shift>Invoice<Key.enter>ctrl+S
Screenshot: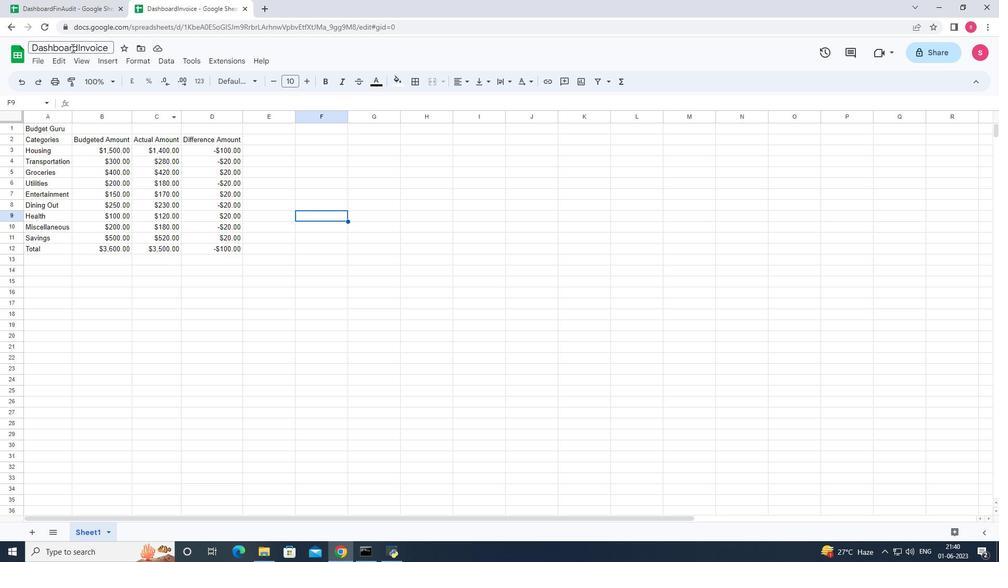 
